 Task: Apply a "gradient-snow" background.
Action: Mouse moved to (434, 418)
Screenshot: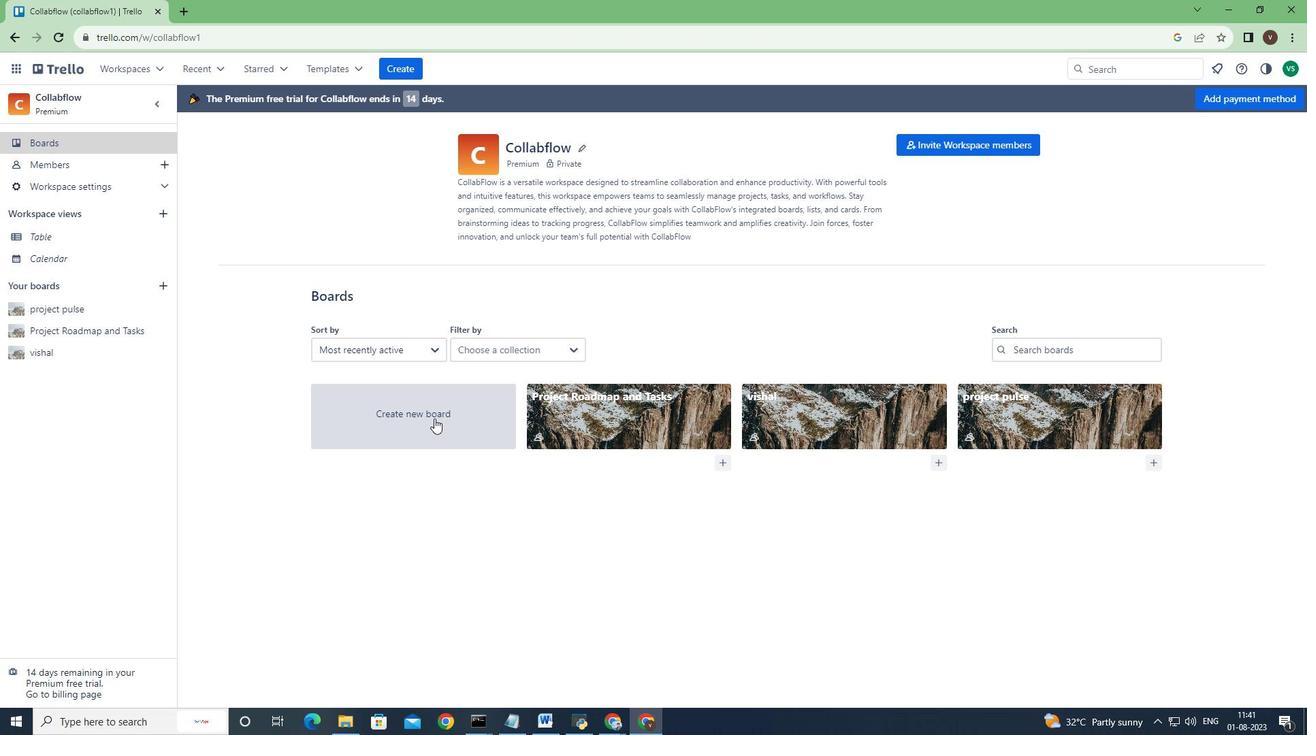 
Action: Mouse pressed left at (434, 418)
Screenshot: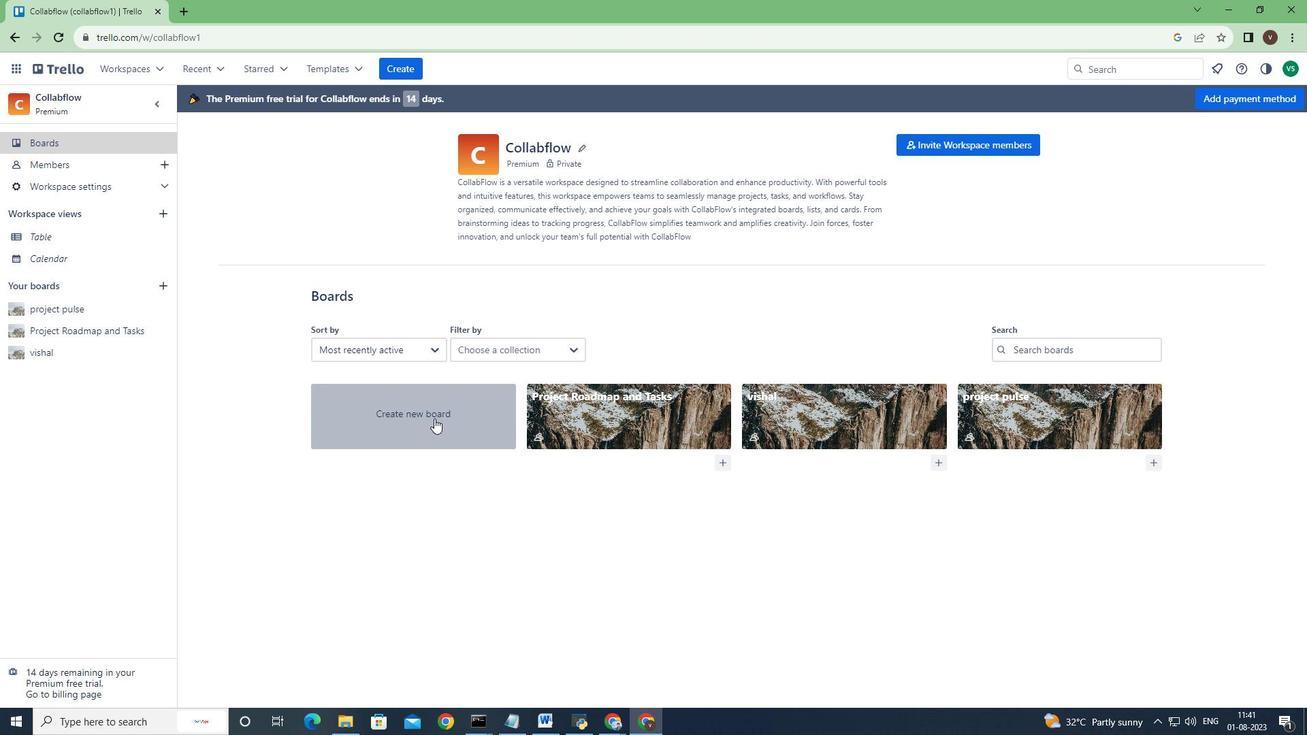 
Action: Mouse moved to (705, 437)
Screenshot: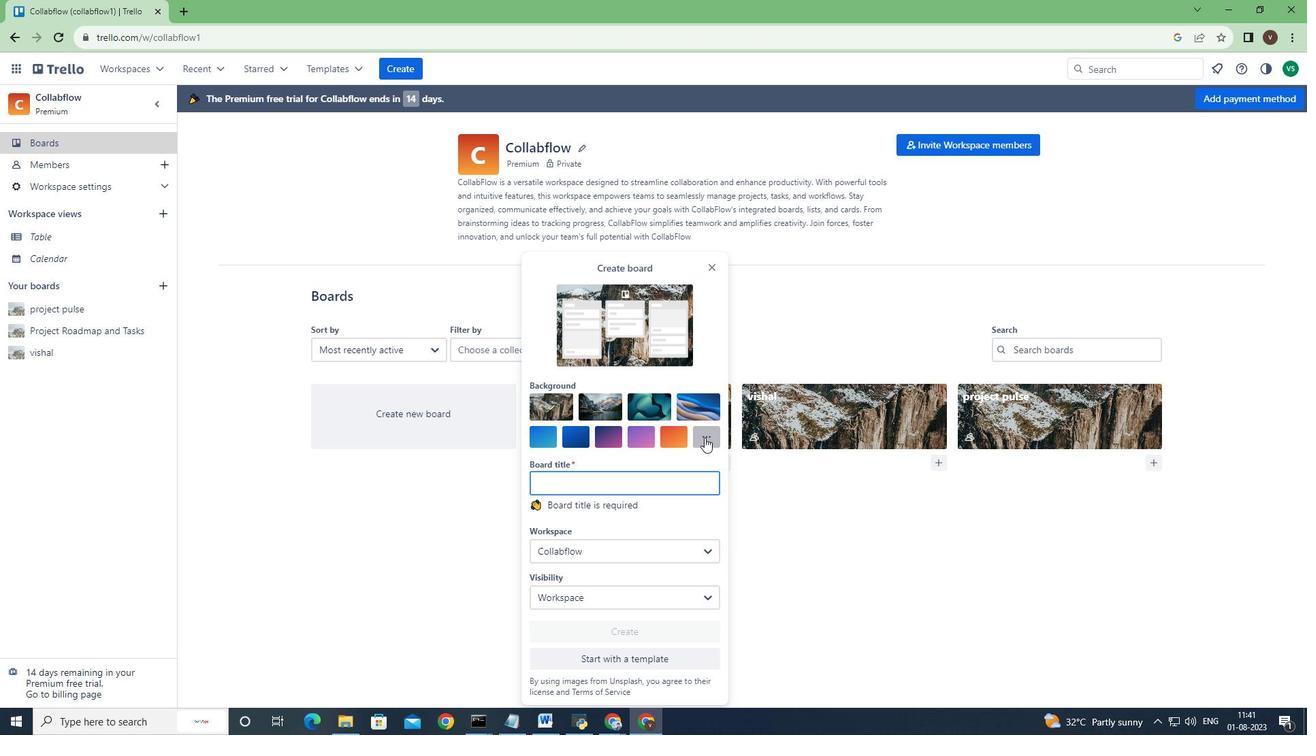 
Action: Mouse pressed left at (705, 437)
Screenshot: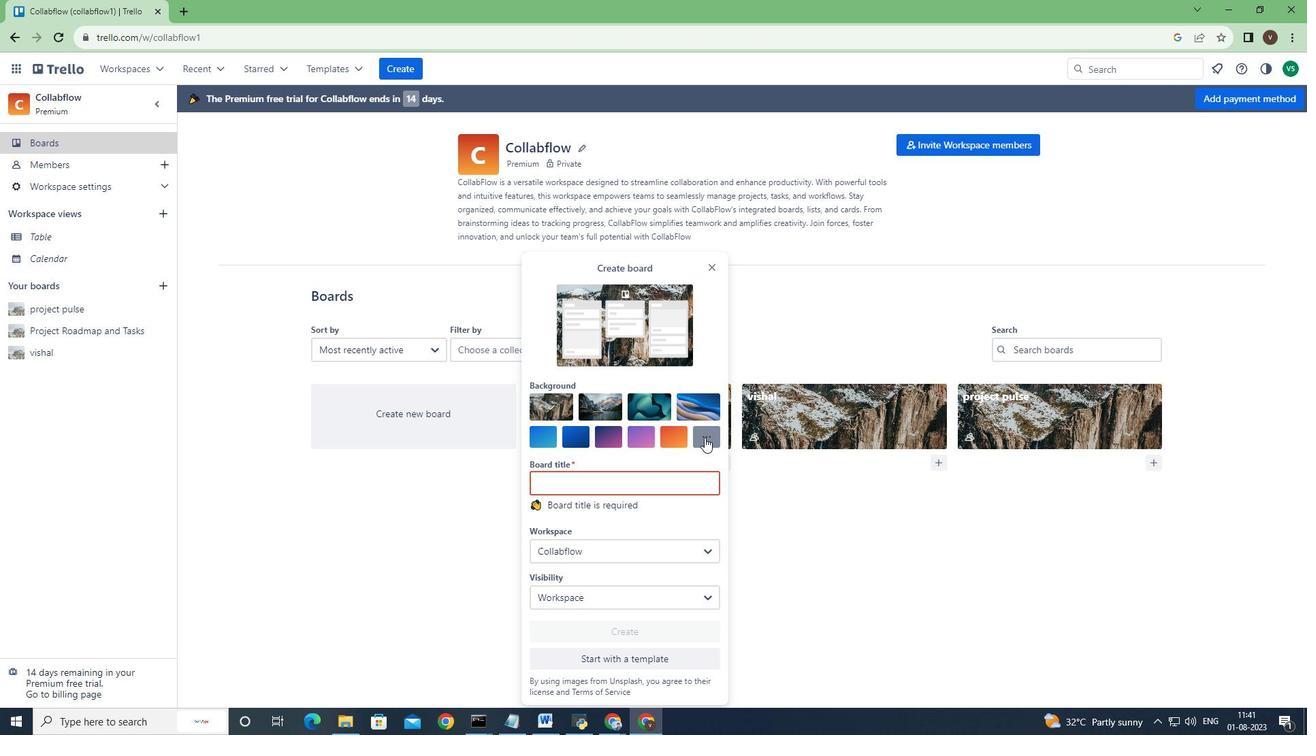 
Action: Mouse moved to (908, 461)
Screenshot: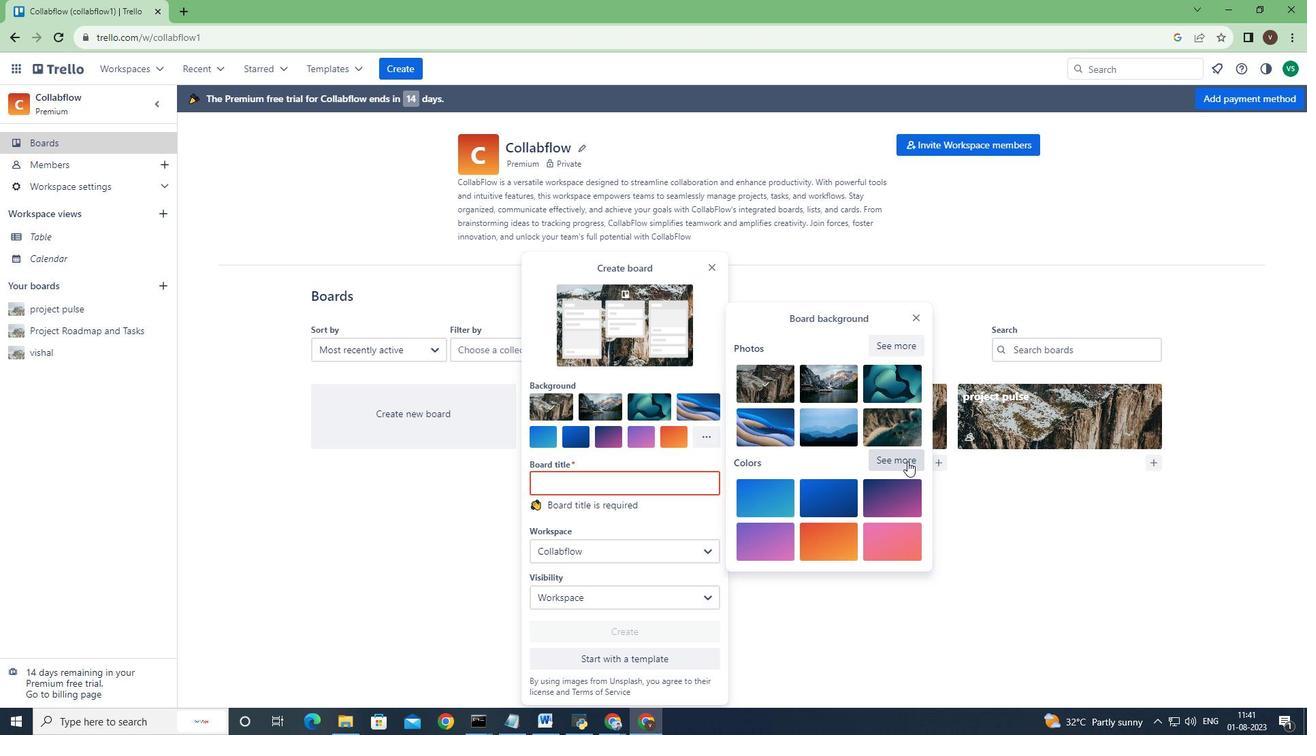 
Action: Mouse pressed left at (908, 461)
Screenshot: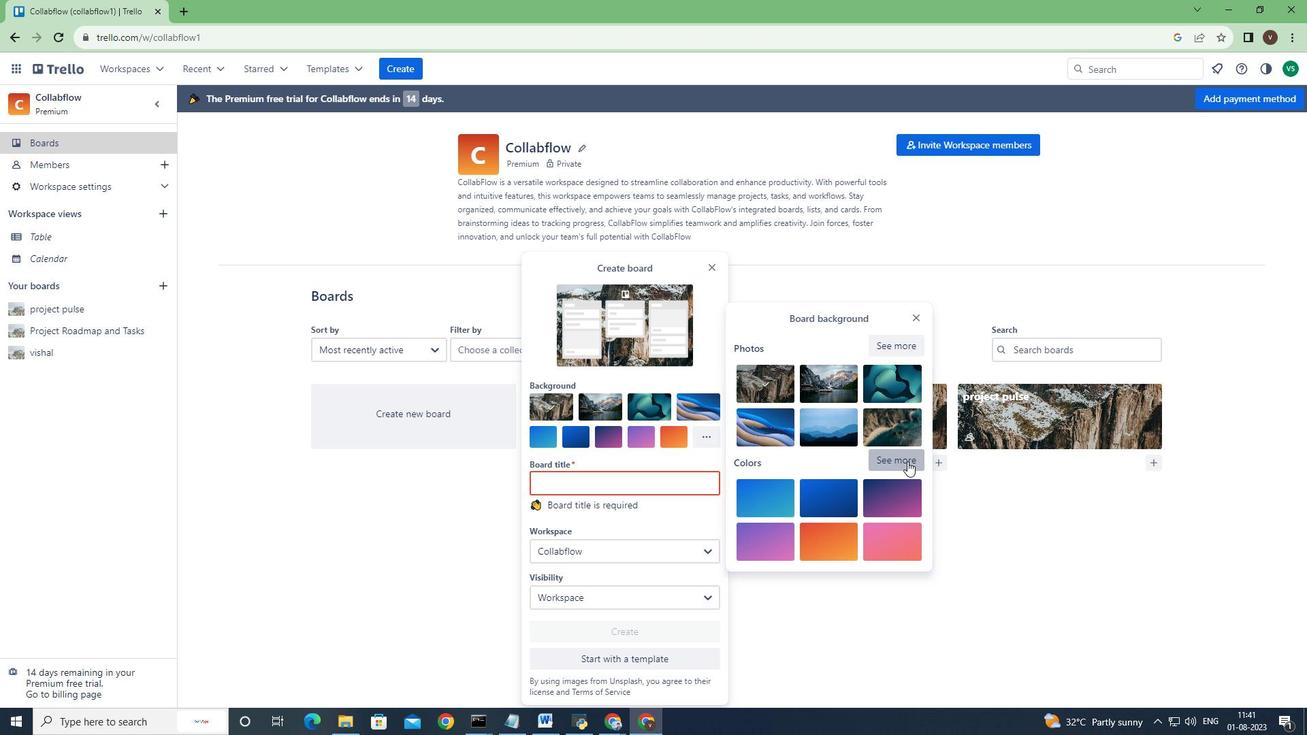 
Action: Mouse moved to (762, 336)
Screenshot: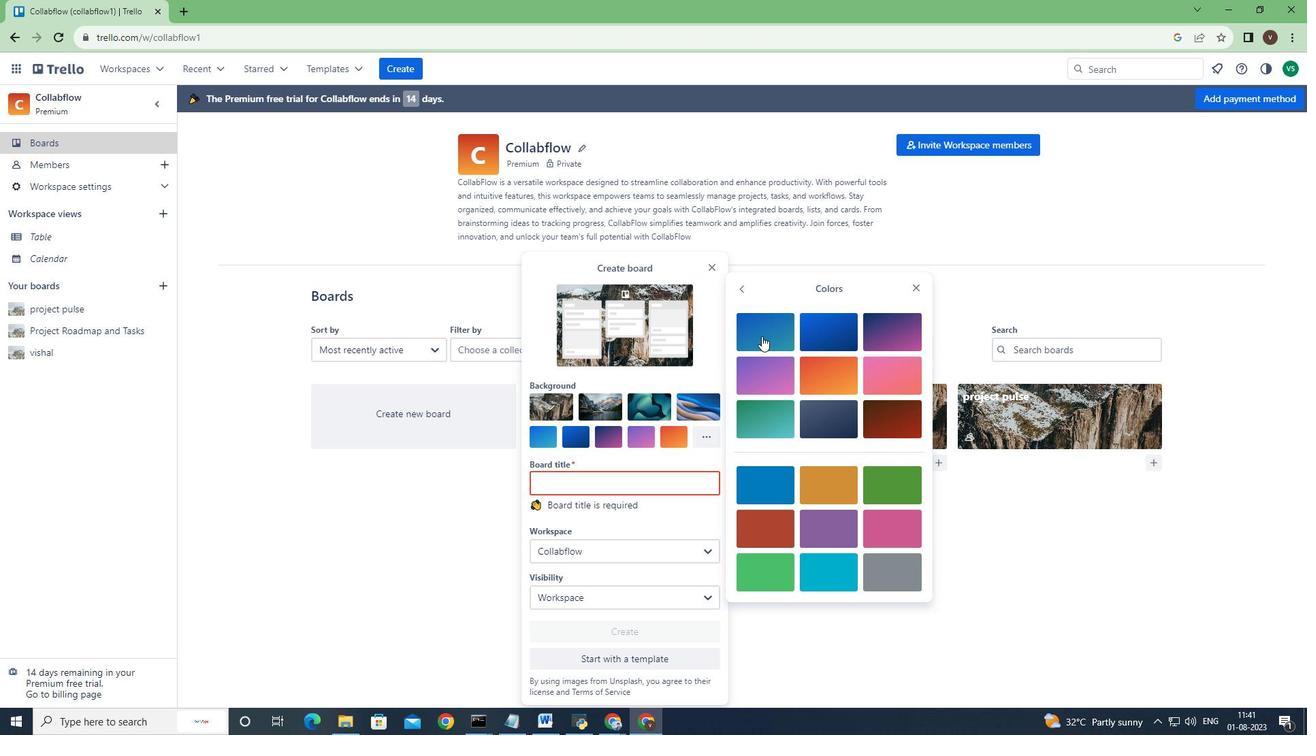 
Action: Mouse pressed left at (762, 336)
Screenshot: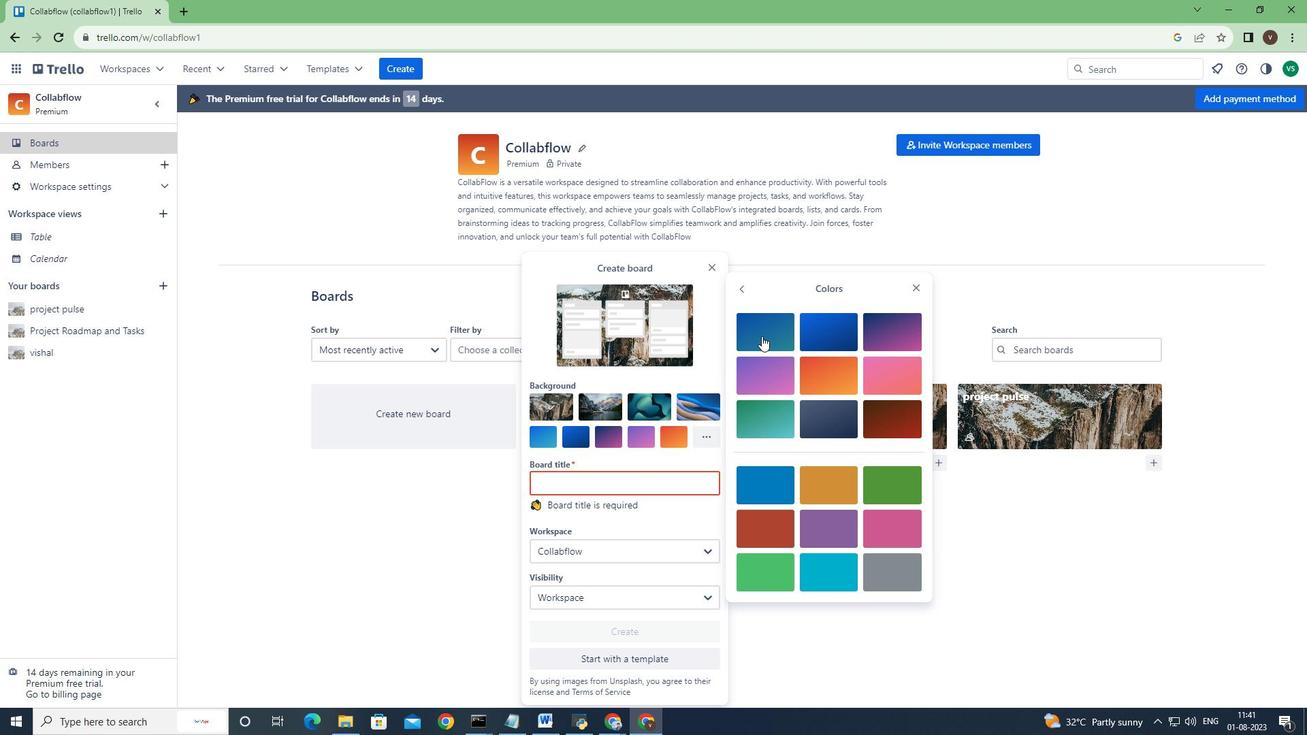
Action: Mouse moved to (762, 336)
Screenshot: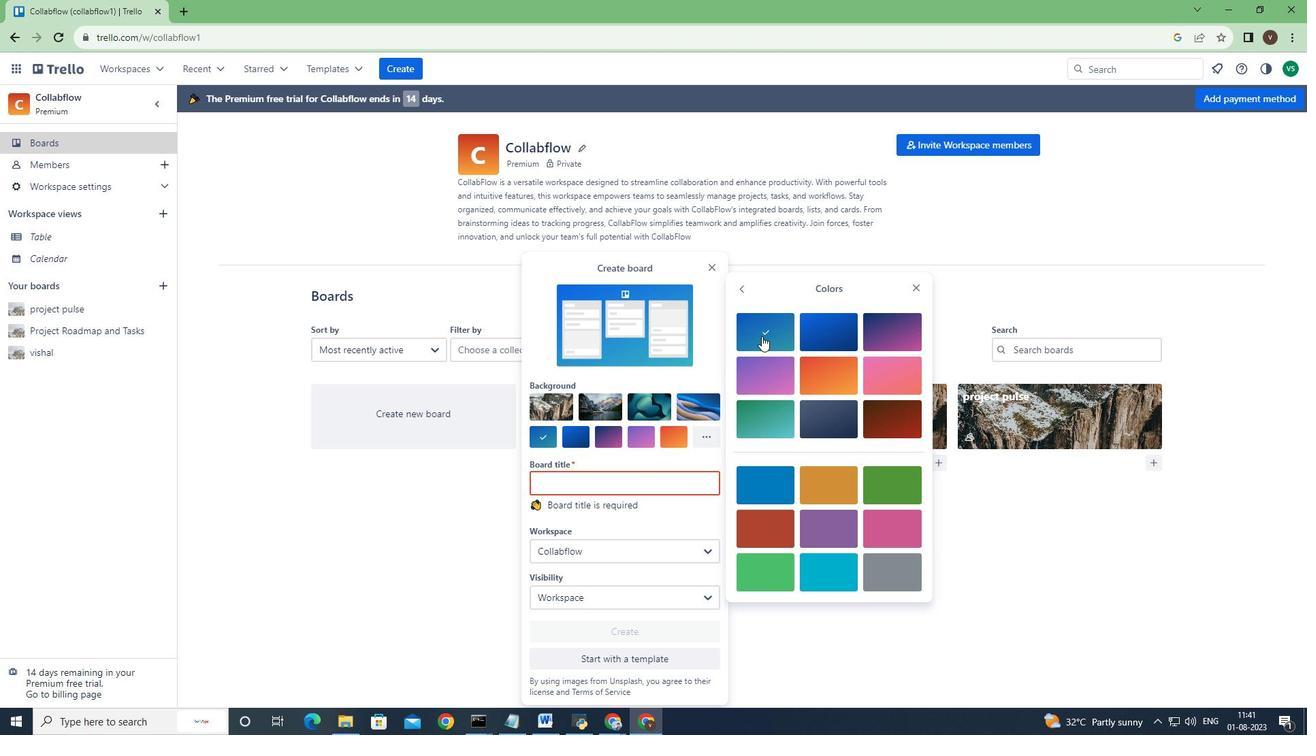 
